 Task: Create a task  Improve error handling and reporting in the app , assign it to team member softage.8@softage.net in the project TripHive and update the status of the task to  On Track  , set the priority of the task to High.
Action: Mouse moved to (219, 167)
Screenshot: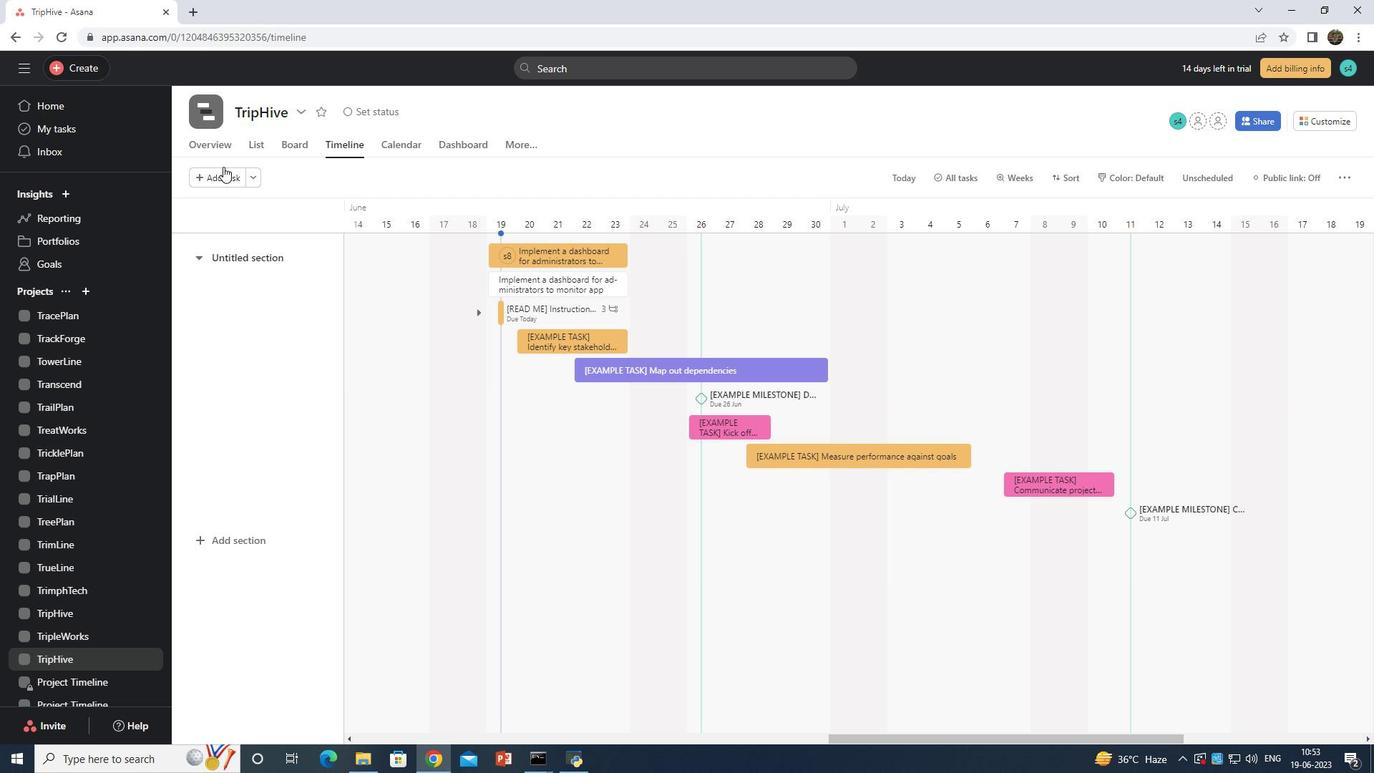 
Action: Mouse pressed left at (219, 167)
Screenshot: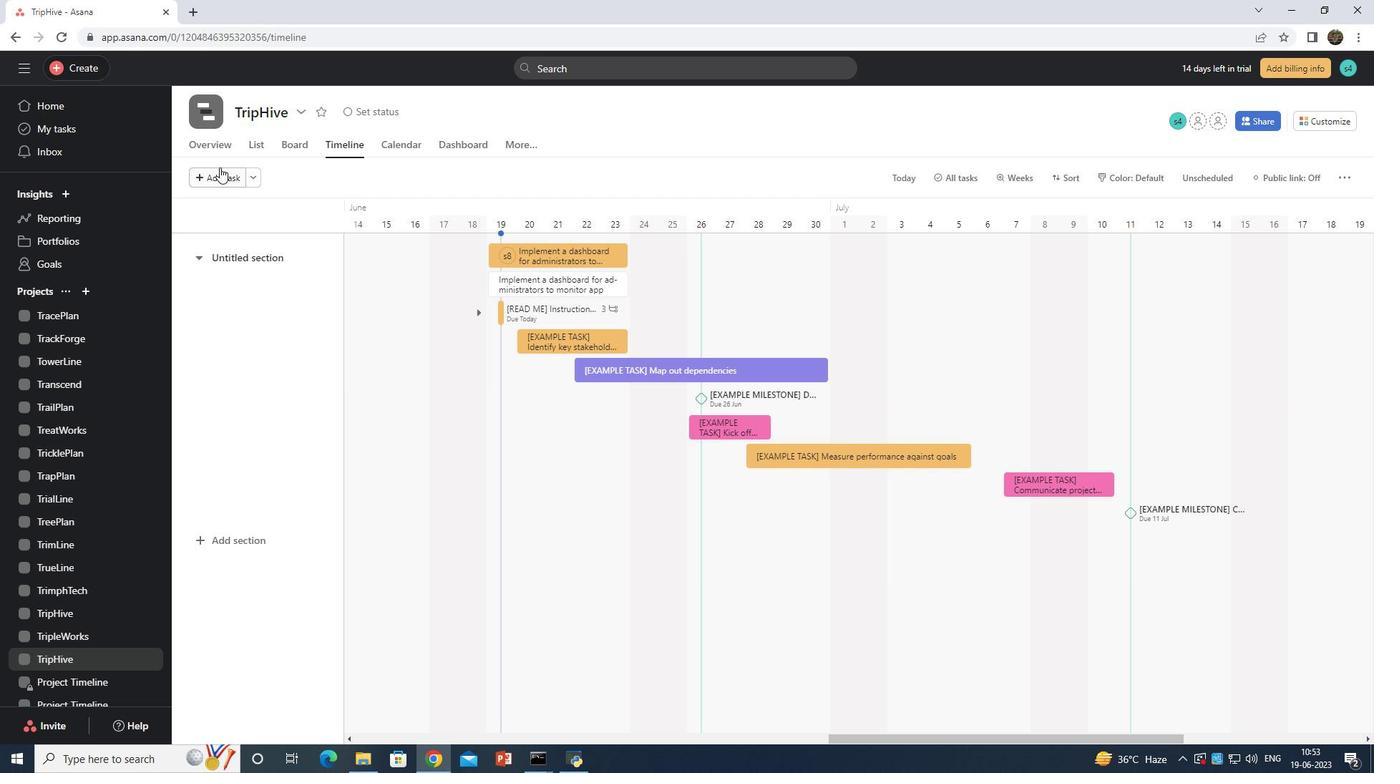 
Action: Mouse moved to (521, 268)
Screenshot: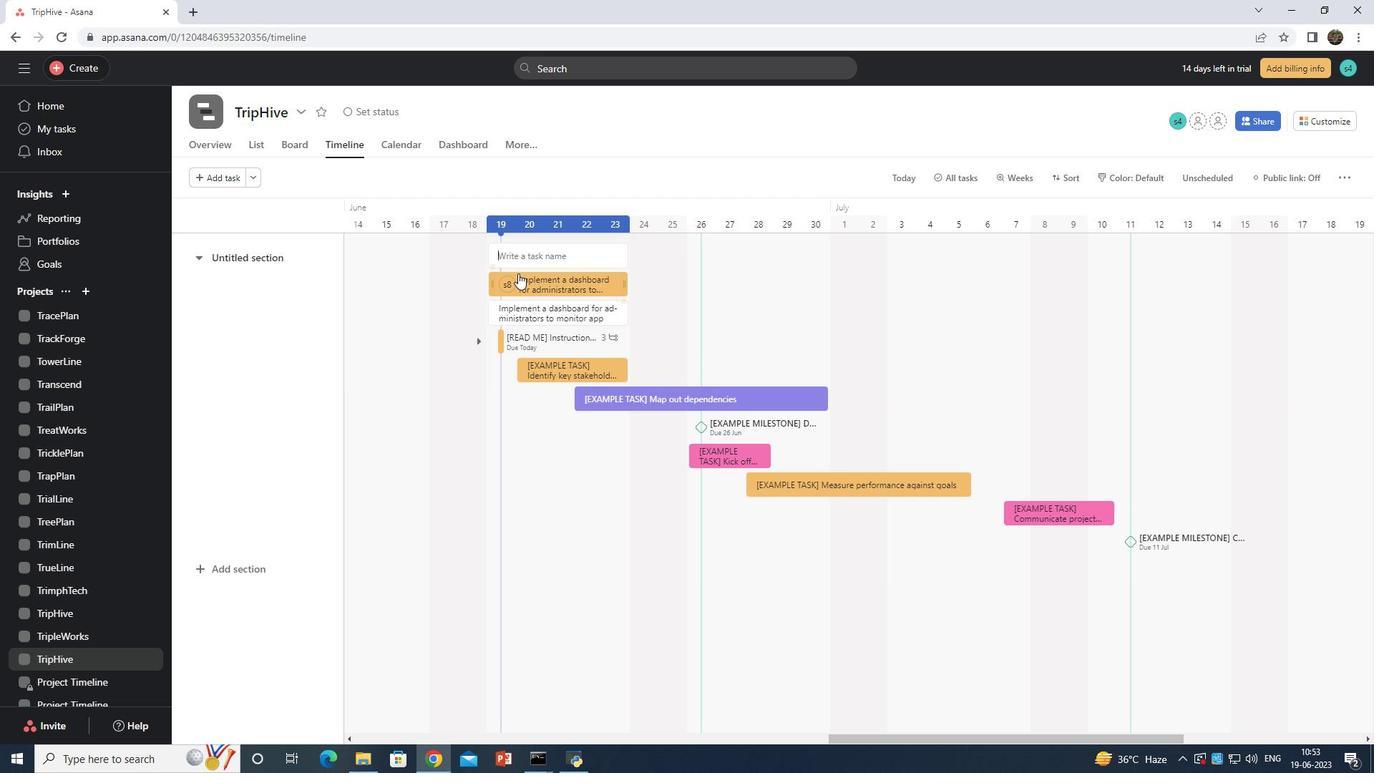 
Action: Key pressed <Key.shift>Improve<Key.space>error<Key.space>handling<Key.space>and<Key.space>reporting<Key.space>in<Key.space>the<Key.space>app
Screenshot: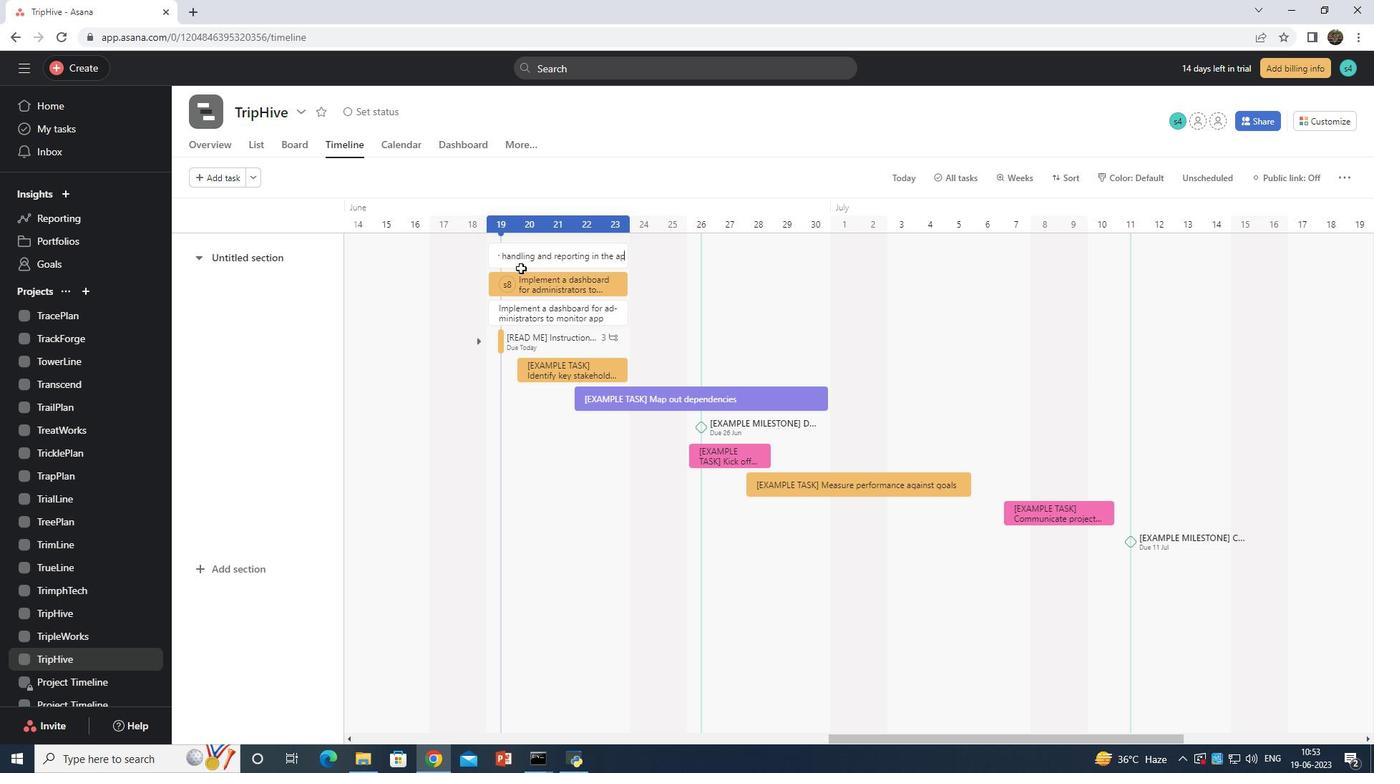 
Action: Mouse moved to (569, 255)
Screenshot: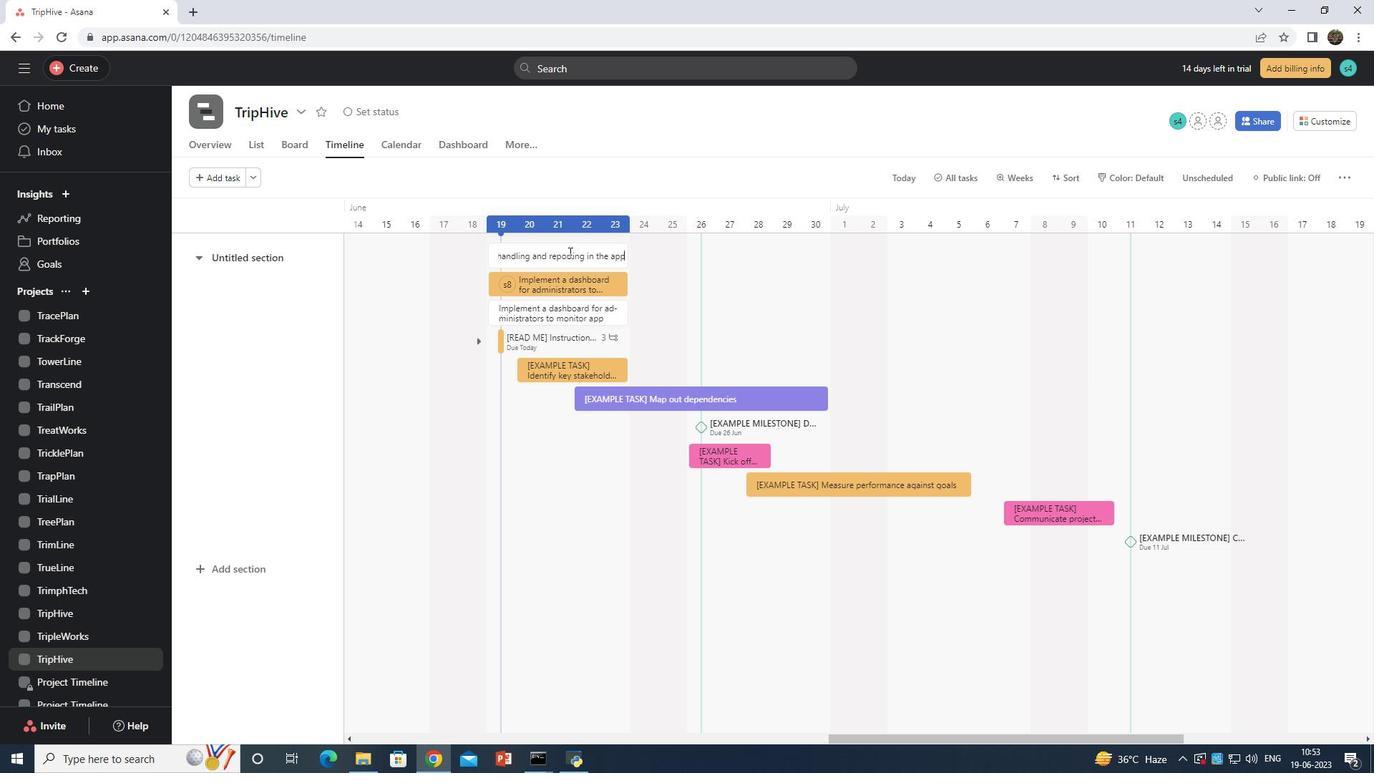
Action: Mouse pressed left at (569, 255)
Screenshot: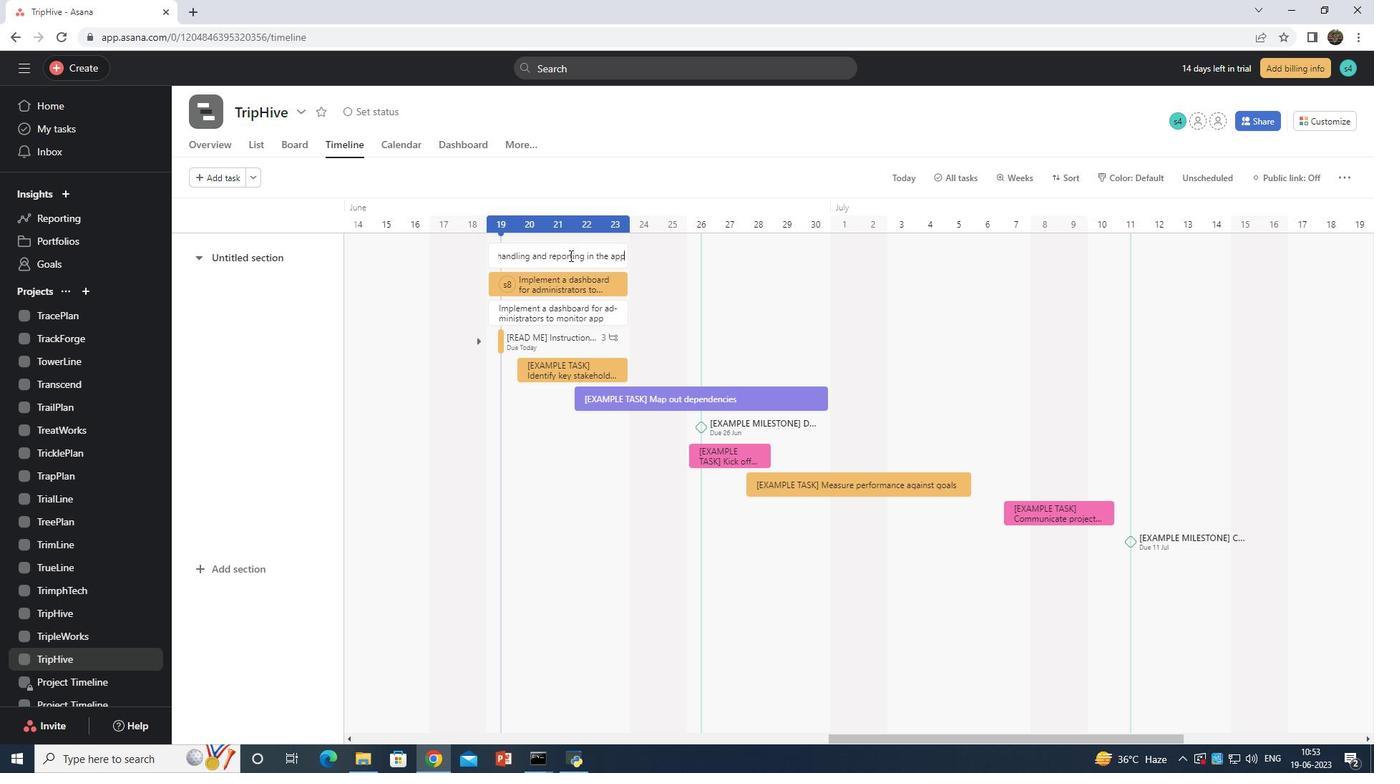 
Action: Mouse moved to (999, 261)
Screenshot: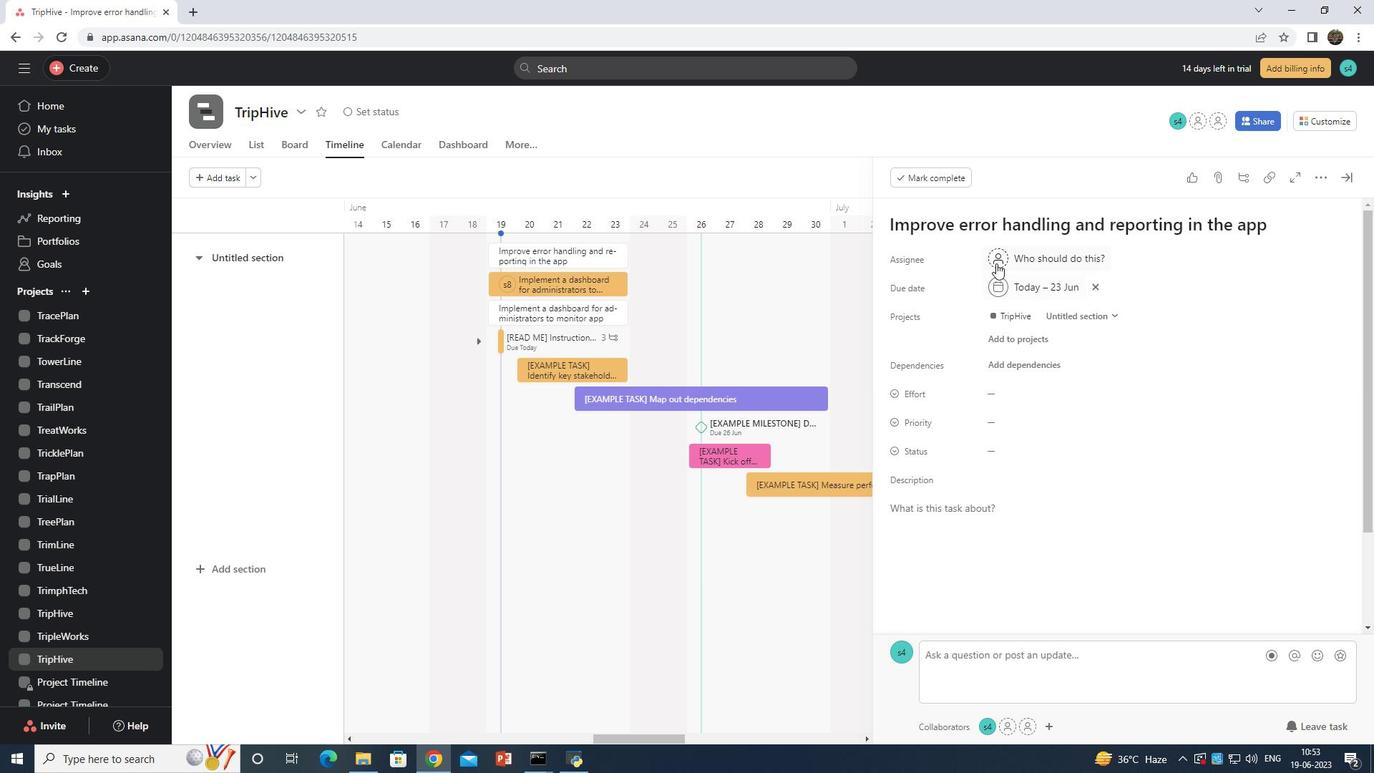 
Action: Mouse pressed left at (999, 261)
Screenshot: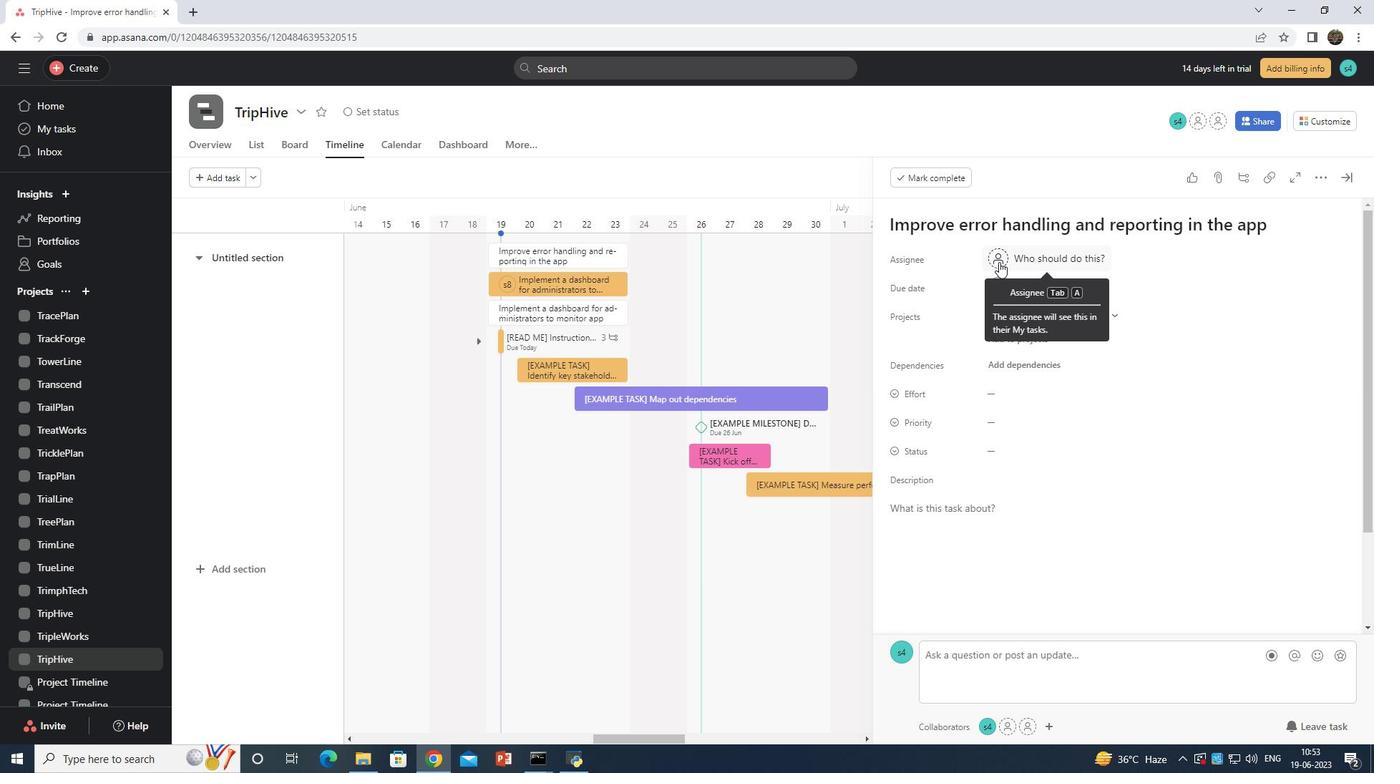 
Action: Mouse moved to (1018, 290)
Screenshot: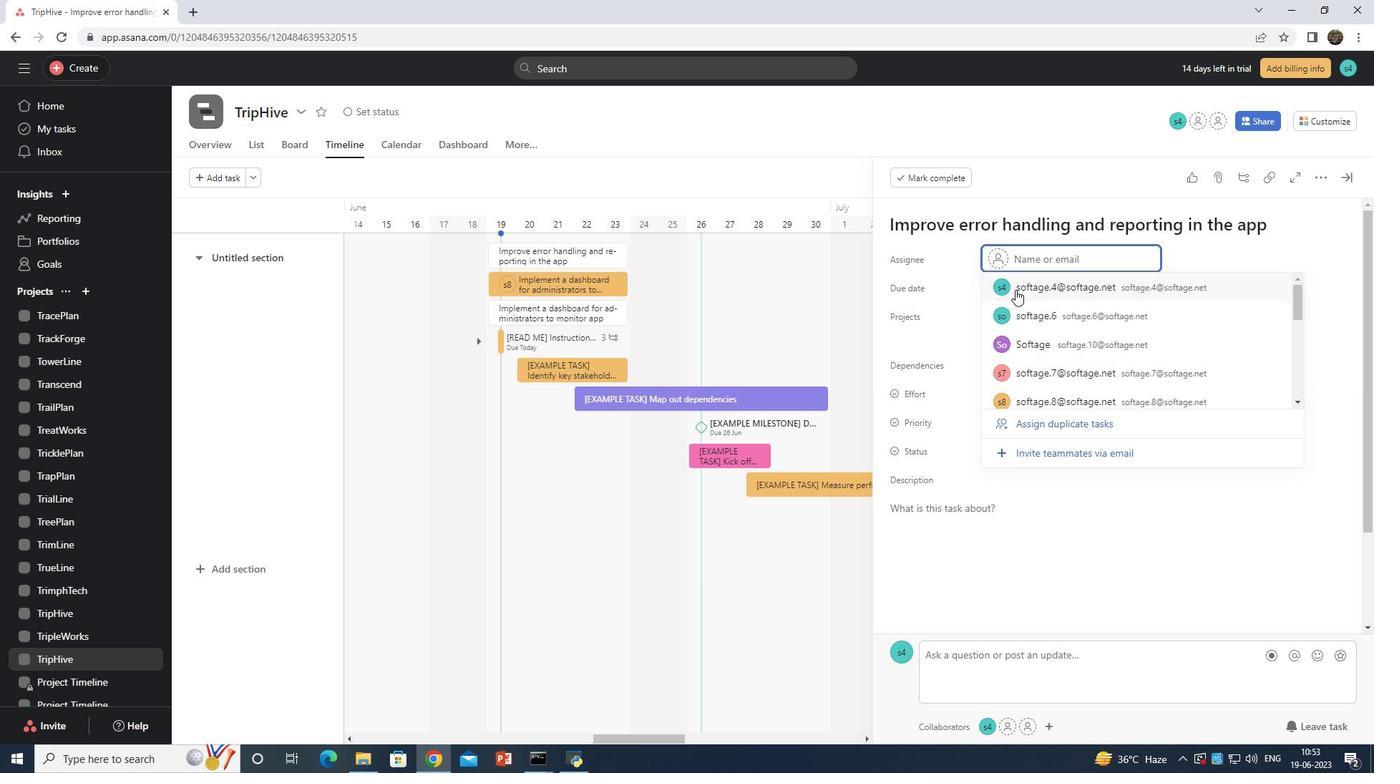
Action: Mouse scrolled (1018, 289) with delta (0, 0)
Screenshot: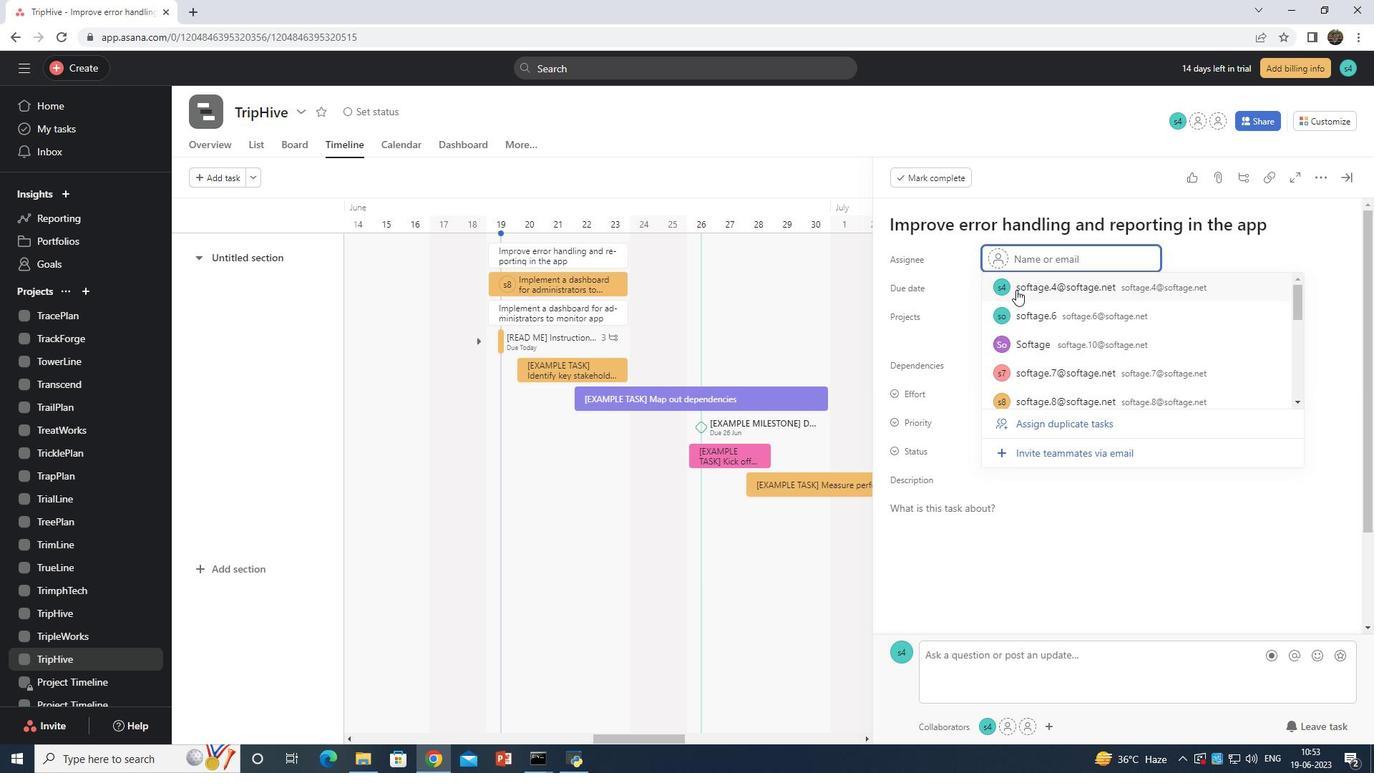 
Action: Mouse moved to (1018, 290)
Screenshot: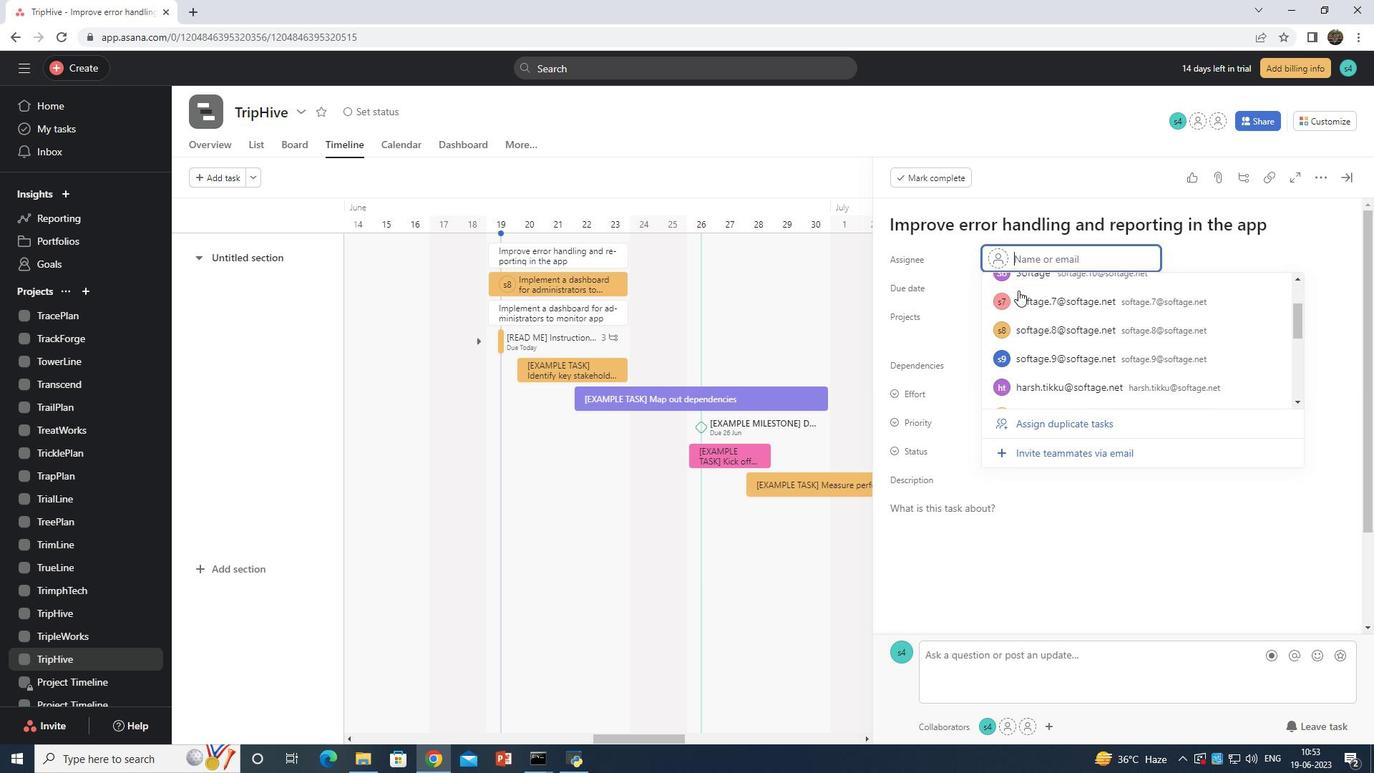 
Action: Mouse scrolled (1018, 291) with delta (0, 0)
Screenshot: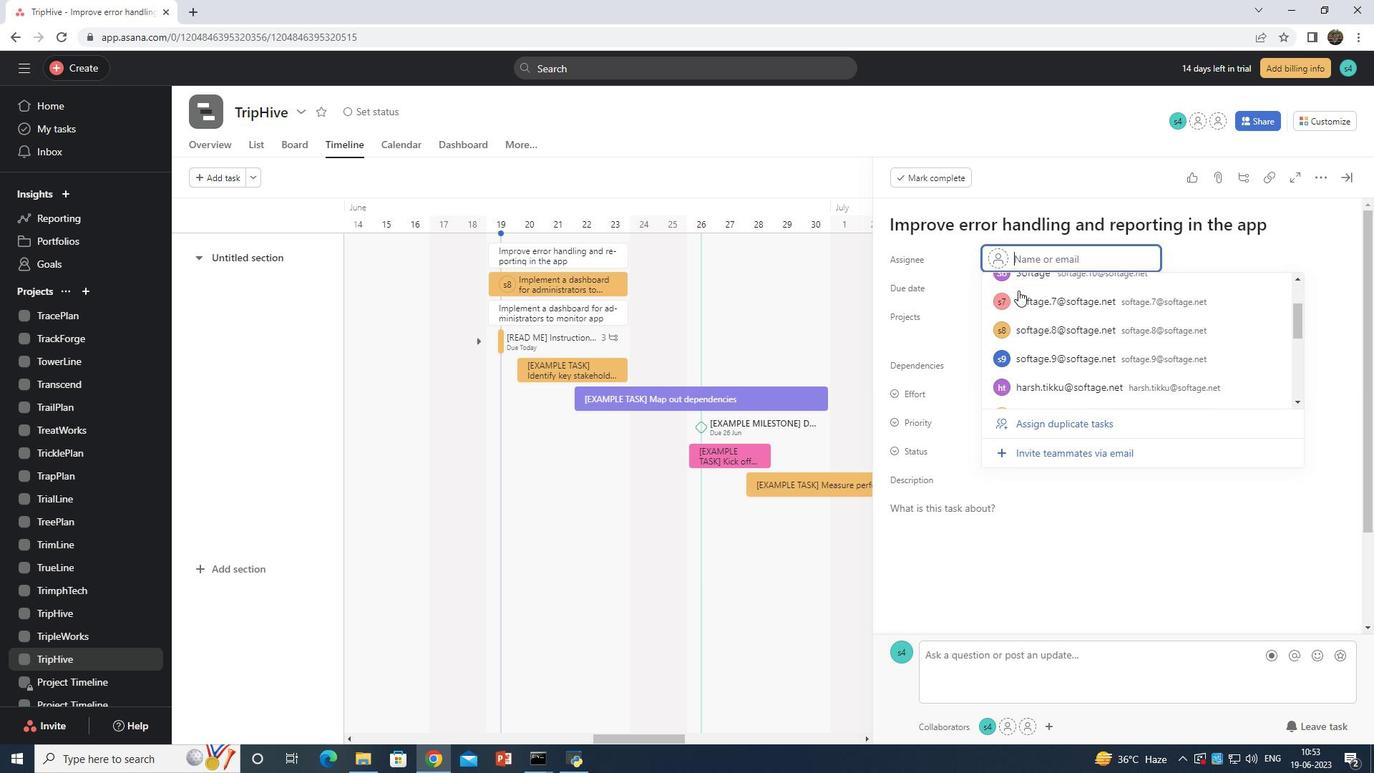 
Action: Mouse scrolled (1018, 289) with delta (0, 0)
Screenshot: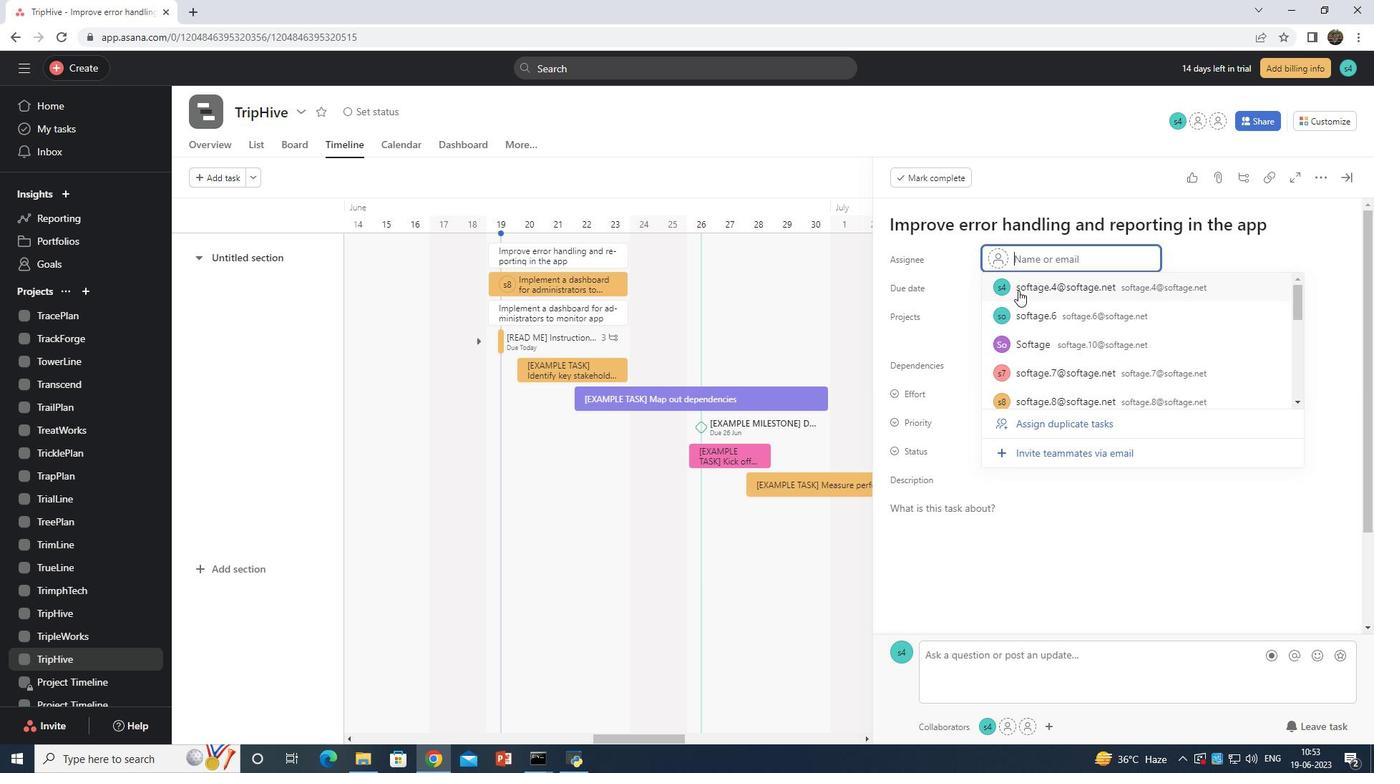 
Action: Mouse moved to (1035, 327)
Screenshot: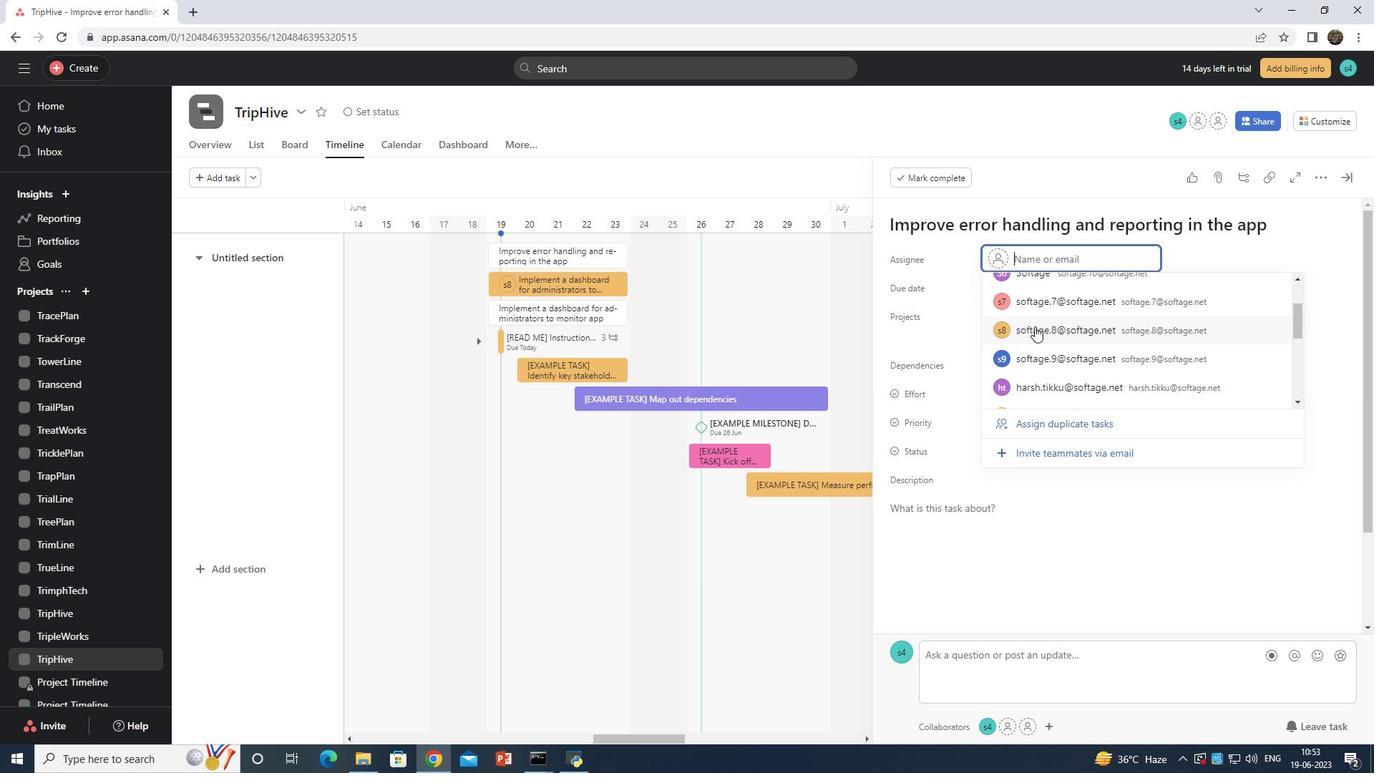 
Action: Mouse pressed left at (1035, 327)
Screenshot: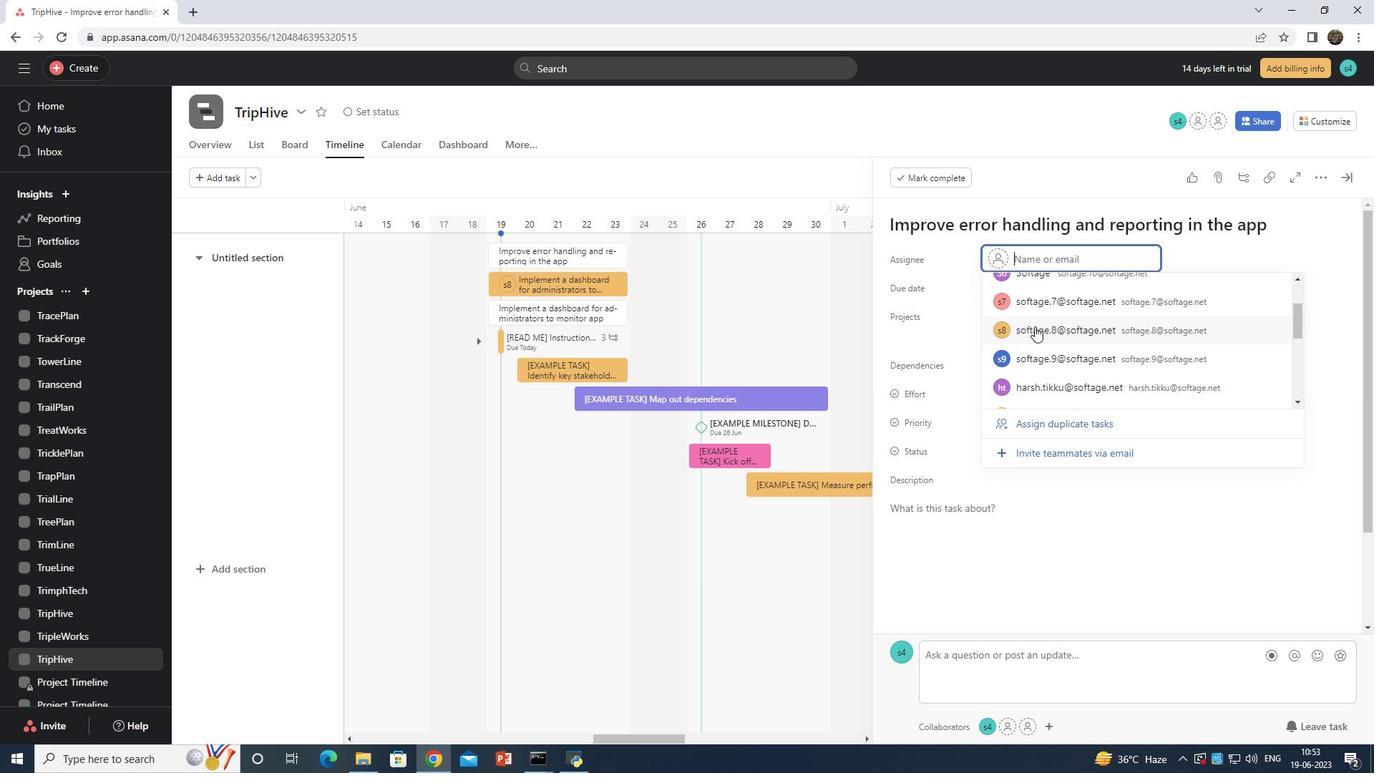 
Action: Mouse moved to (989, 444)
Screenshot: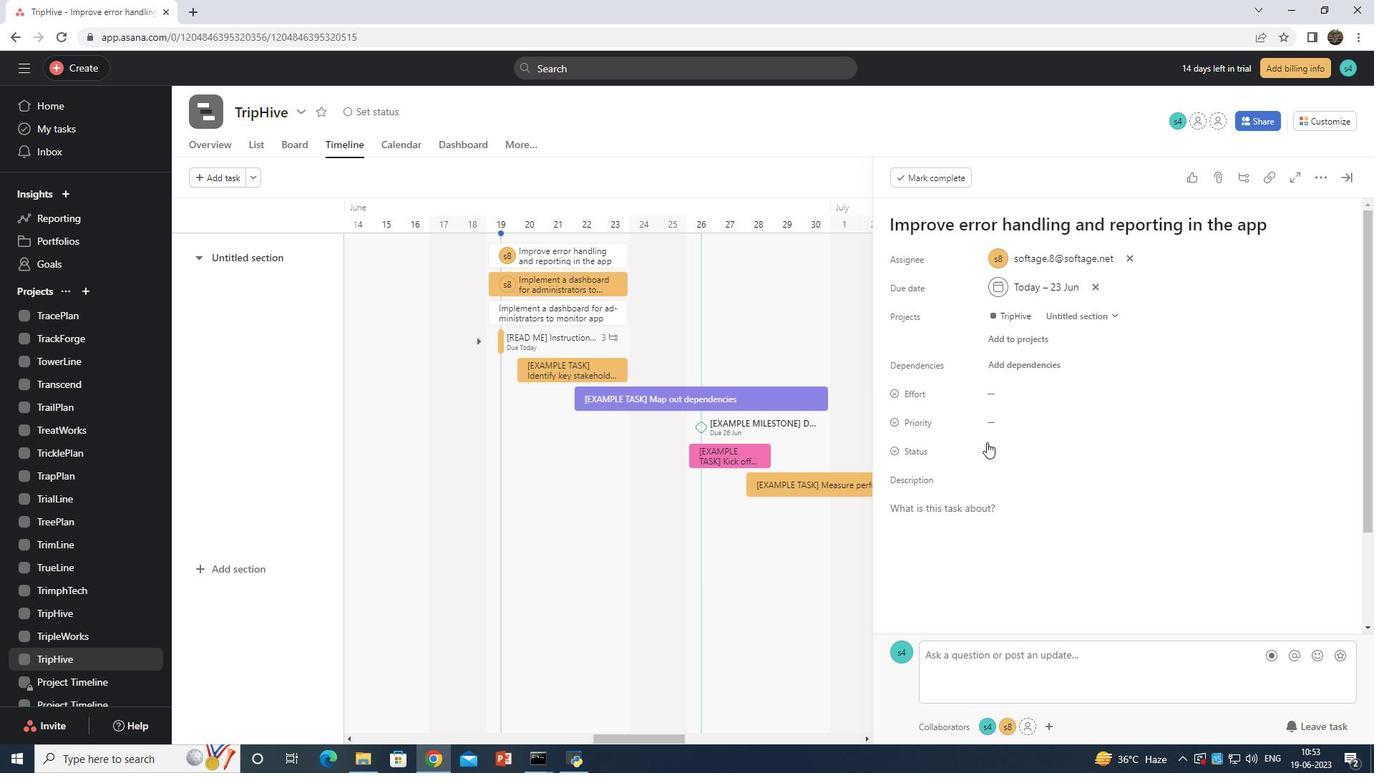 
Action: Mouse pressed left at (989, 444)
Screenshot: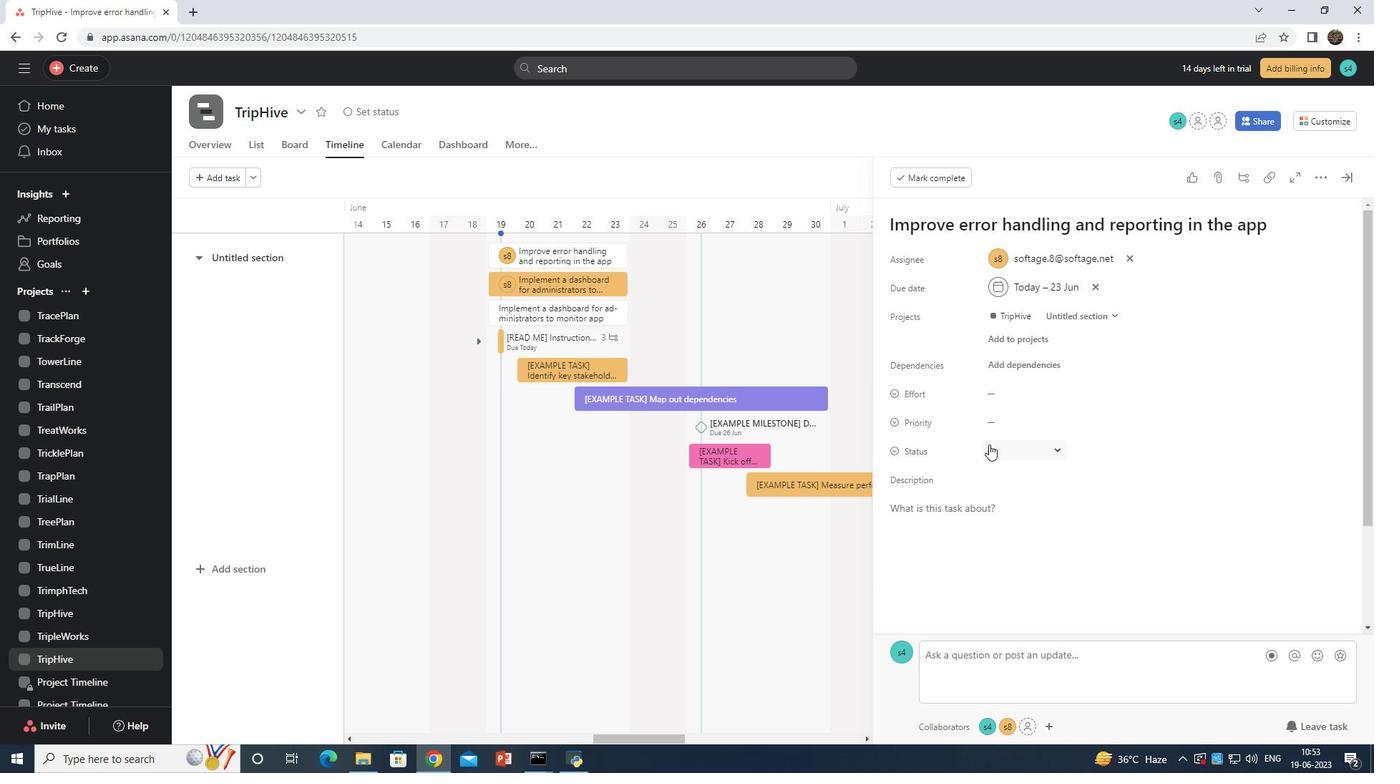 
Action: Mouse moved to (1021, 501)
Screenshot: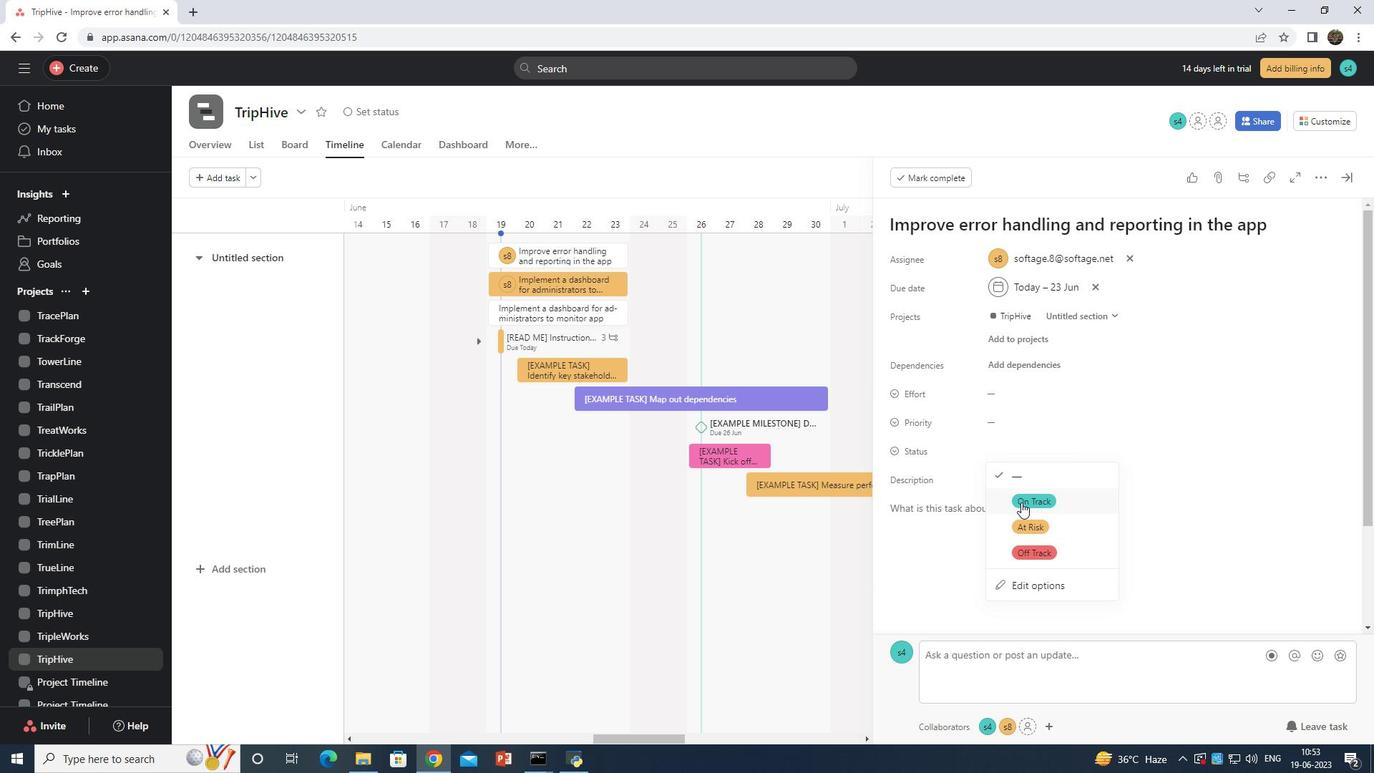 
Action: Mouse pressed left at (1021, 501)
Screenshot: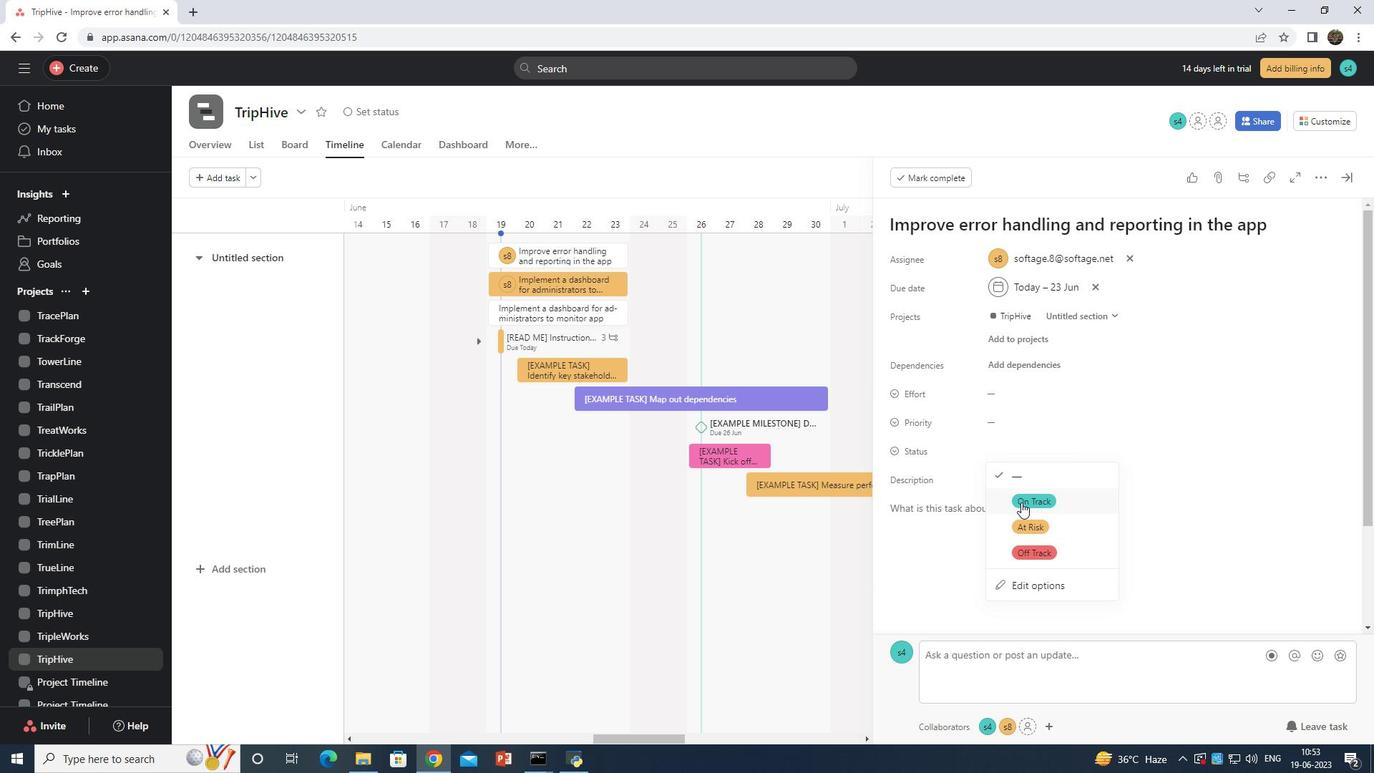 
Action: Mouse moved to (981, 421)
Screenshot: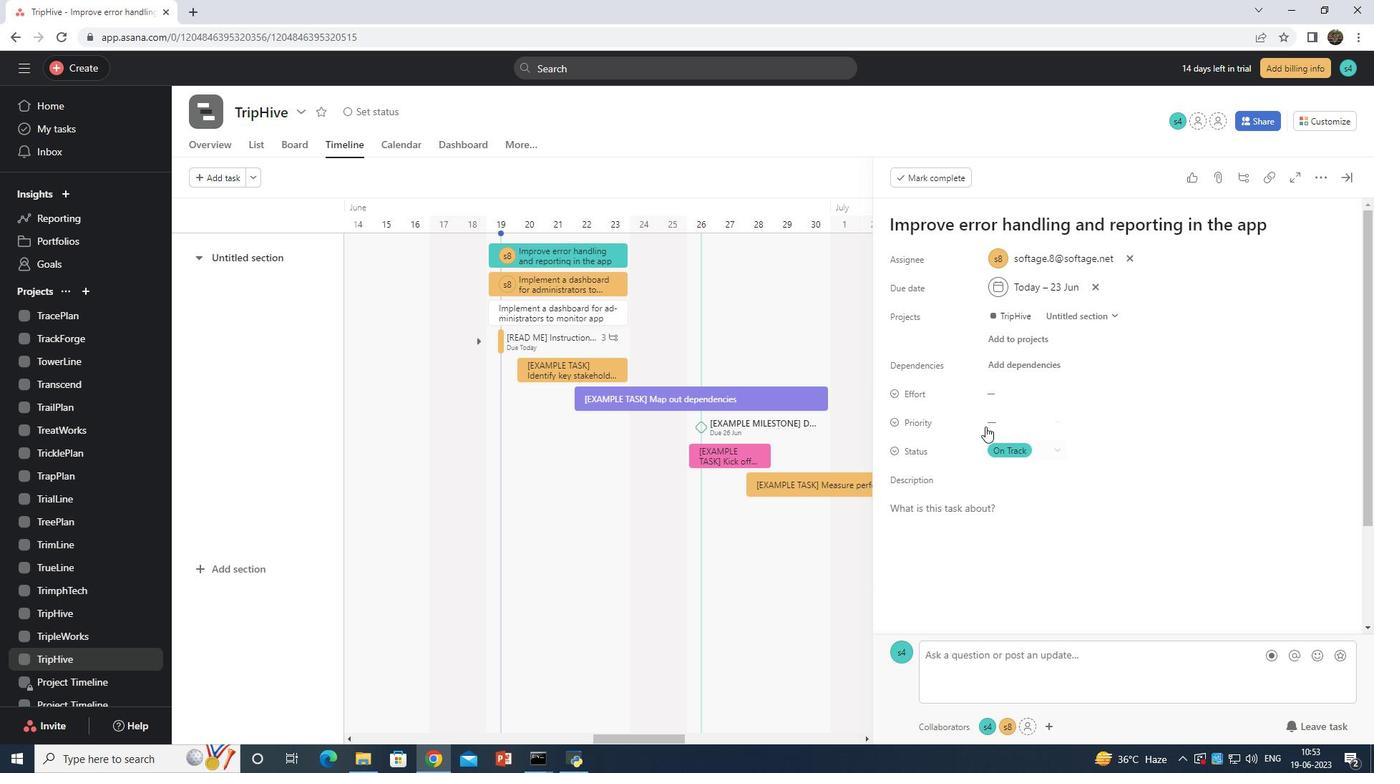 
Action: Mouse pressed left at (981, 421)
Screenshot: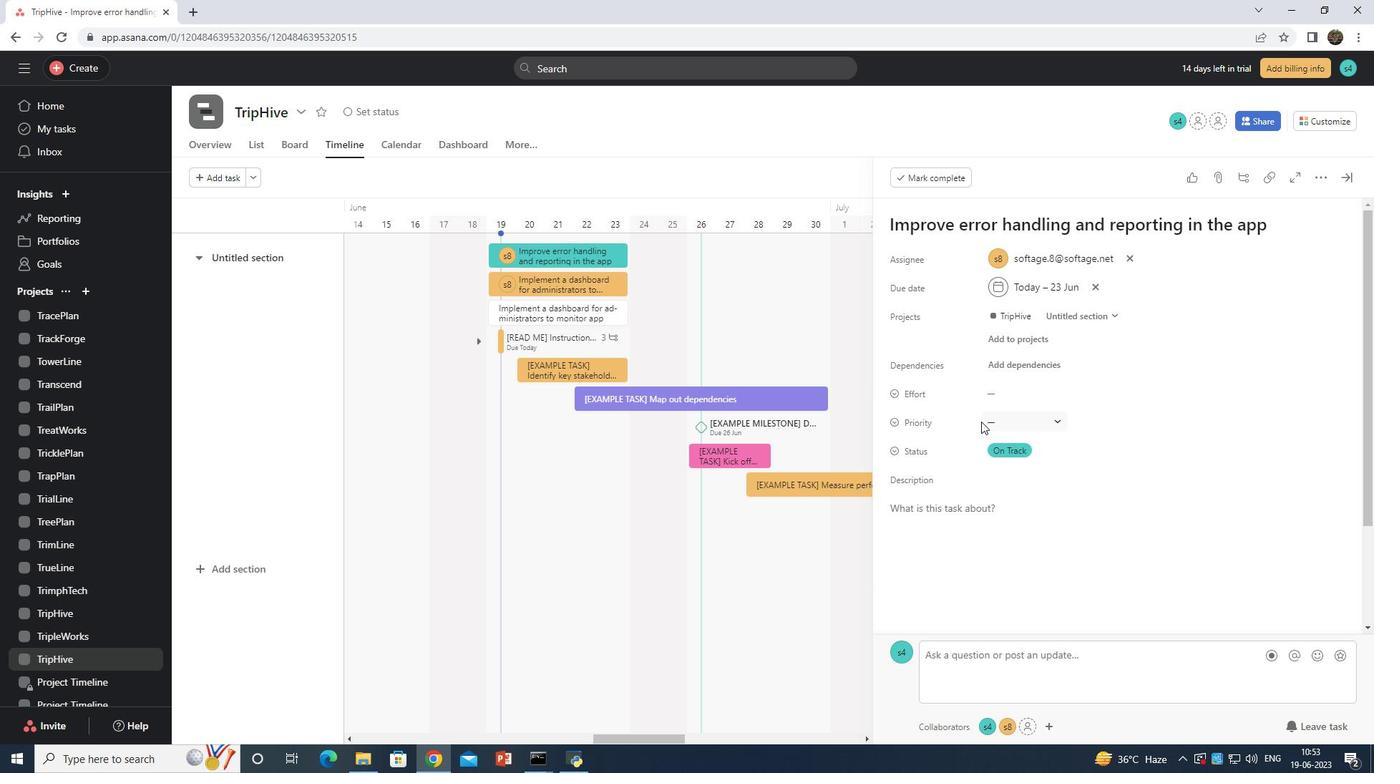 
Action: Mouse moved to (987, 417)
Screenshot: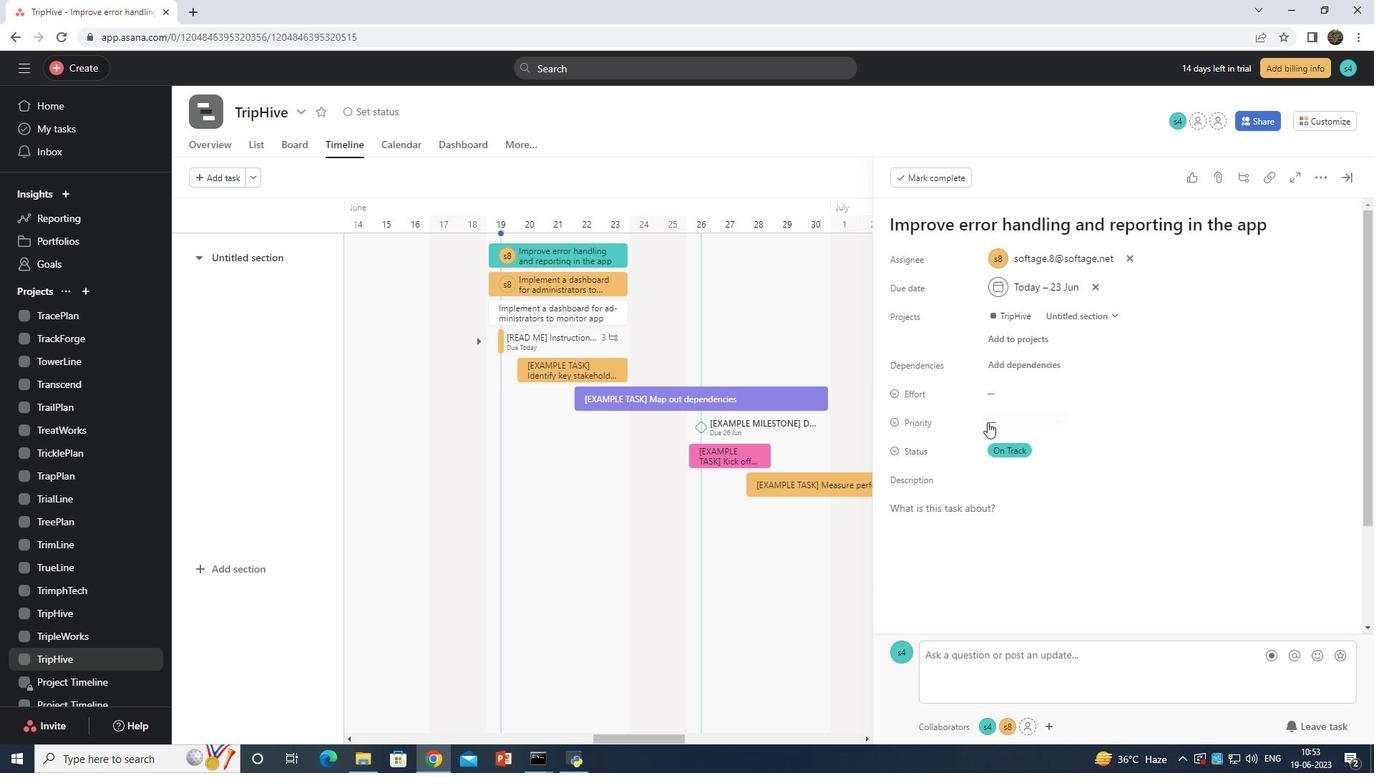 
Action: Mouse pressed left at (987, 417)
Screenshot: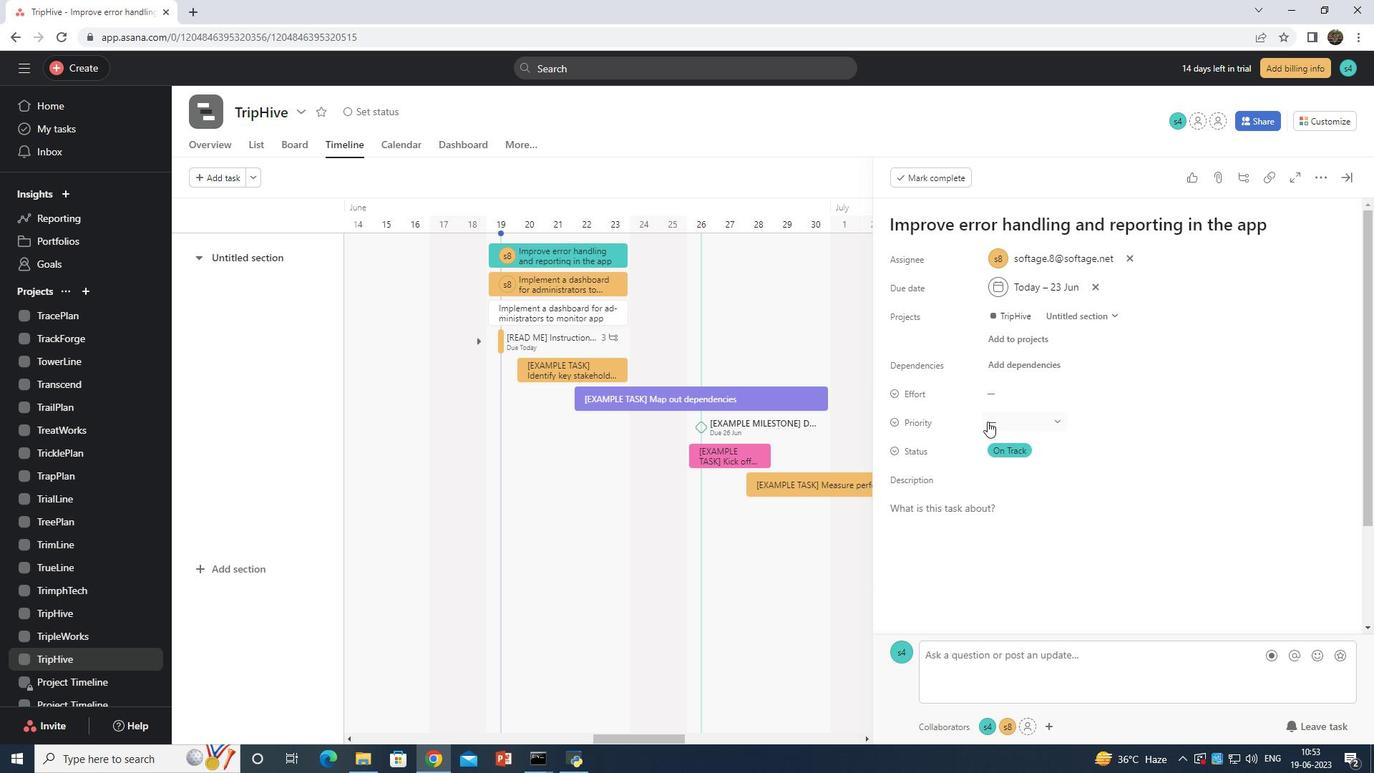 
Action: Mouse moved to (1009, 469)
Screenshot: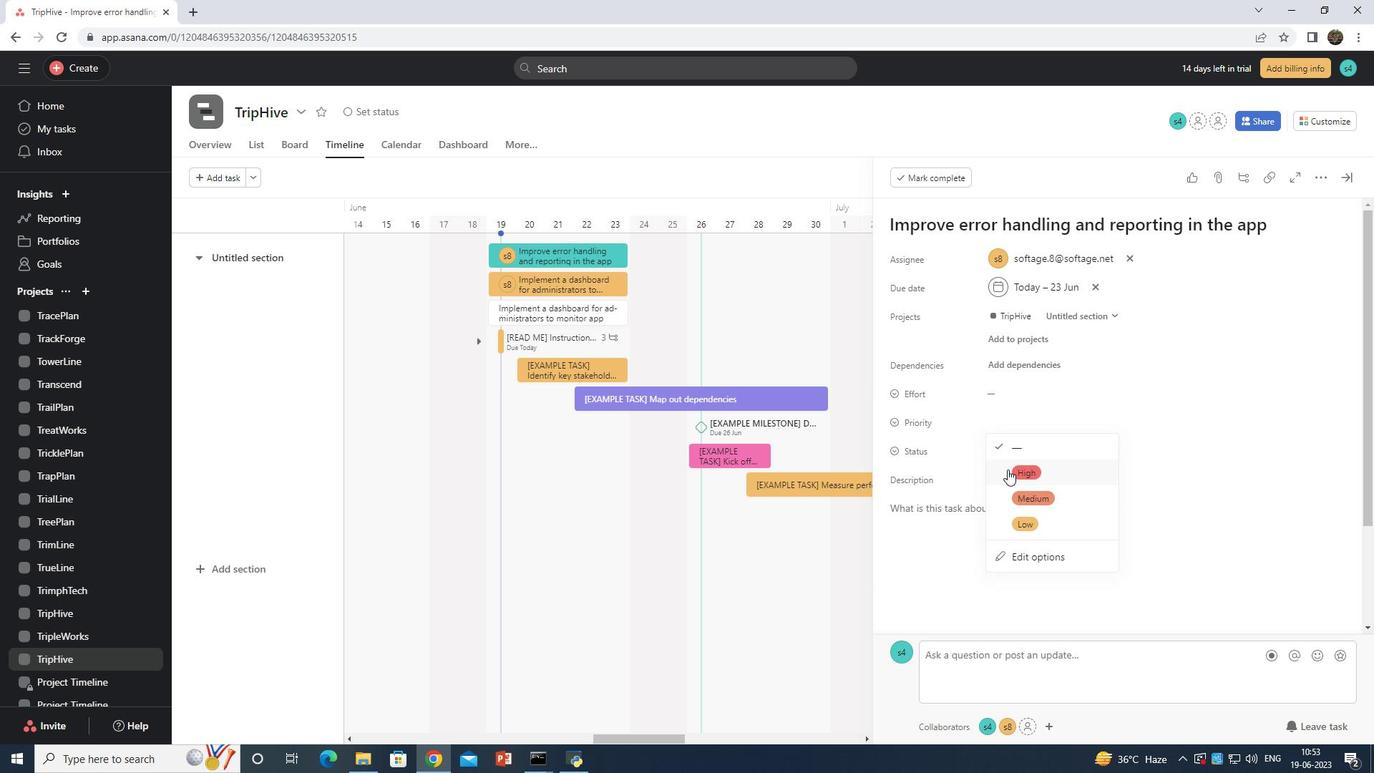 
Action: Mouse pressed left at (1009, 469)
Screenshot: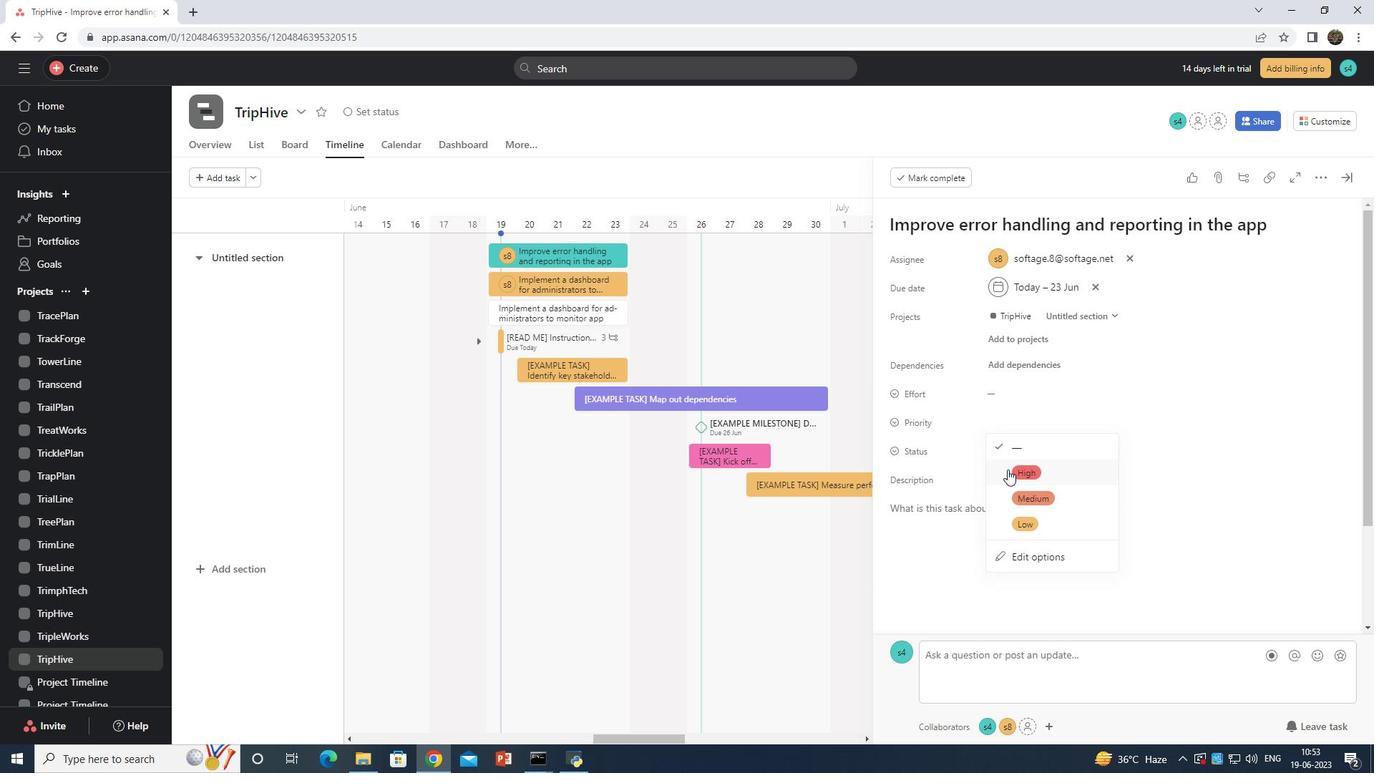 
Action: Mouse moved to (1009, 468)
Screenshot: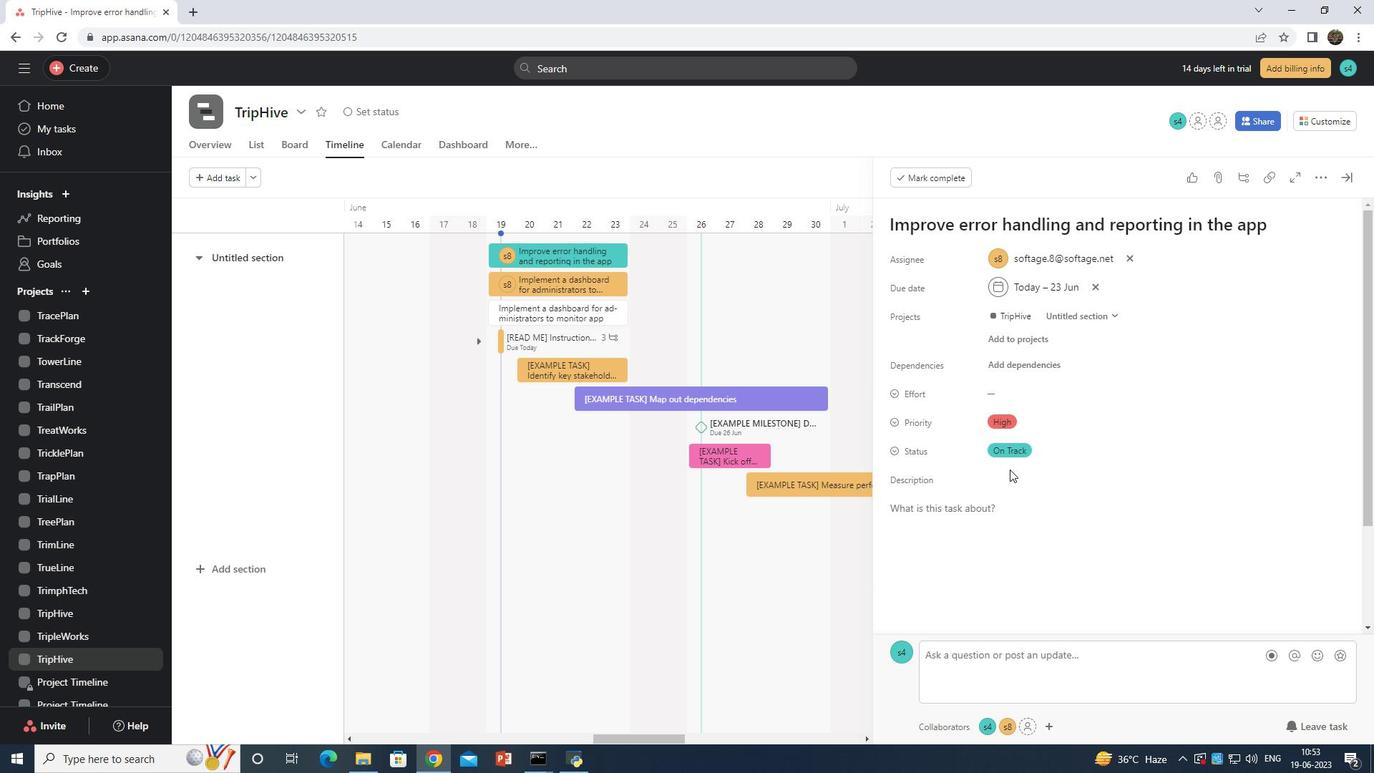 
